 Task: Set "Session description" for standard stream output to "session for muxer".
Action: Mouse moved to (99, 11)
Screenshot: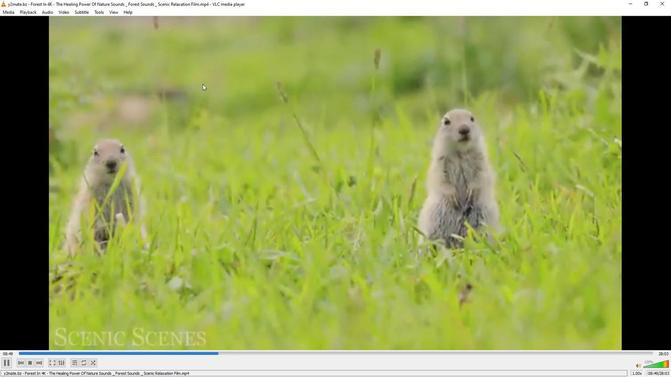 
Action: Mouse pressed left at (99, 11)
Screenshot: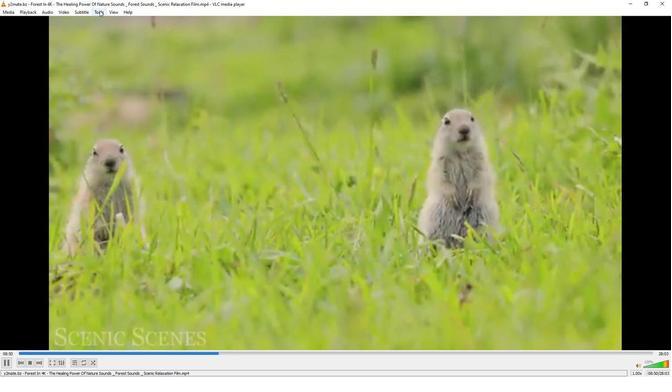 
Action: Mouse moved to (115, 95)
Screenshot: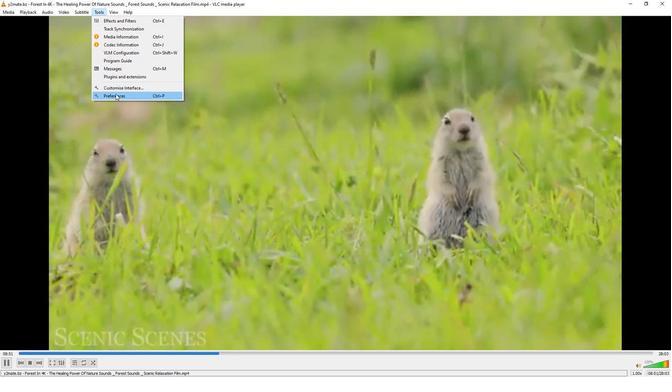 
Action: Mouse pressed left at (115, 95)
Screenshot: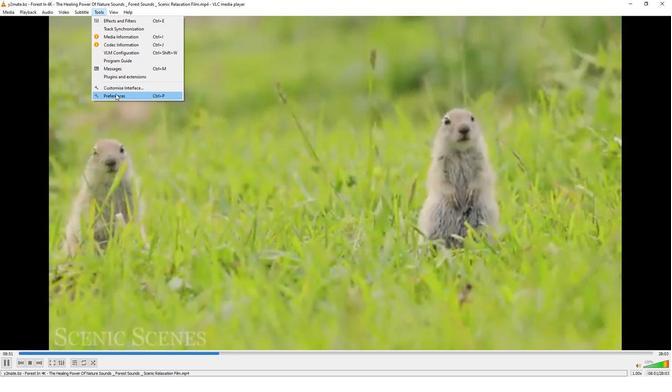 
Action: Mouse moved to (221, 308)
Screenshot: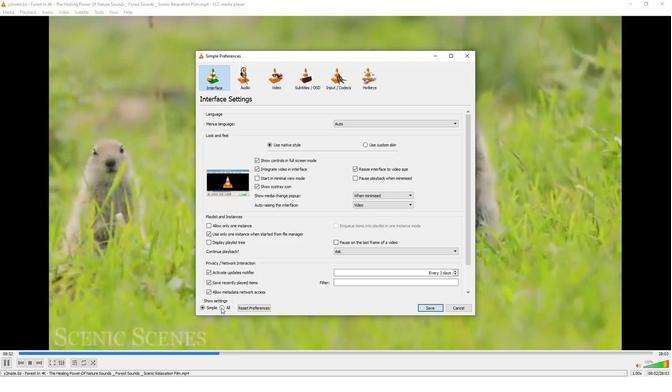 
Action: Mouse pressed left at (221, 308)
Screenshot: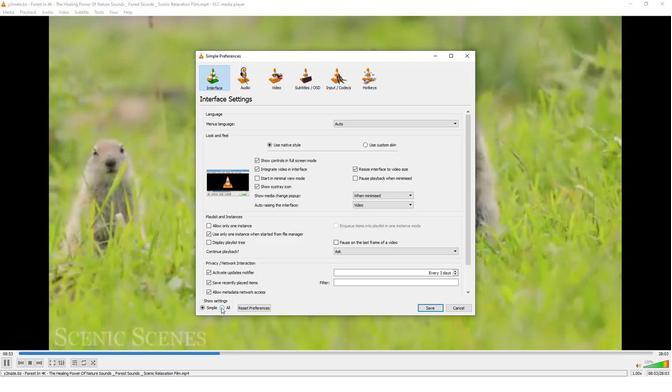 
Action: Mouse moved to (213, 234)
Screenshot: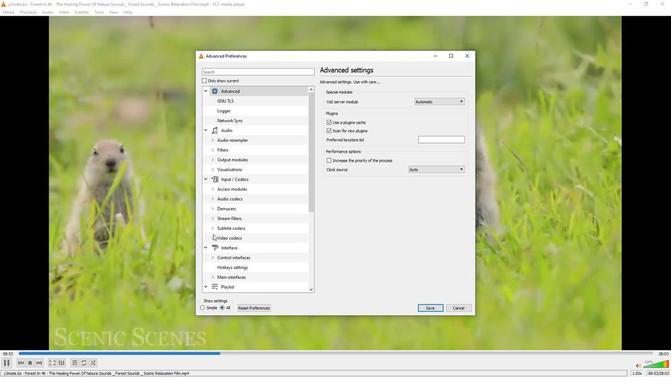 
Action: Mouse scrolled (213, 233) with delta (0, 0)
Screenshot: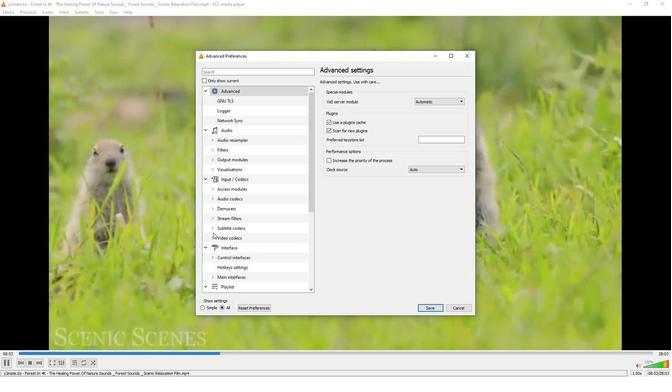 
Action: Mouse moved to (213, 233)
Screenshot: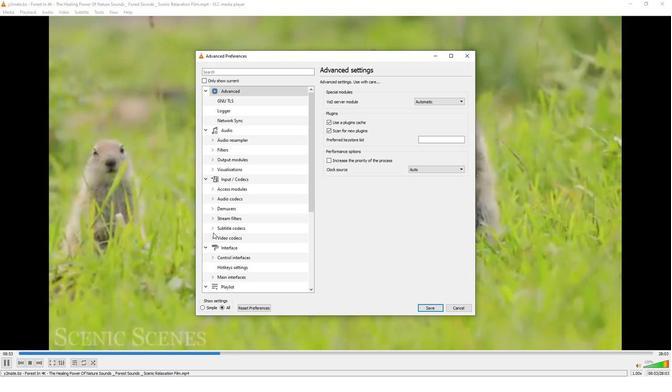 
Action: Mouse scrolled (213, 233) with delta (0, 0)
Screenshot: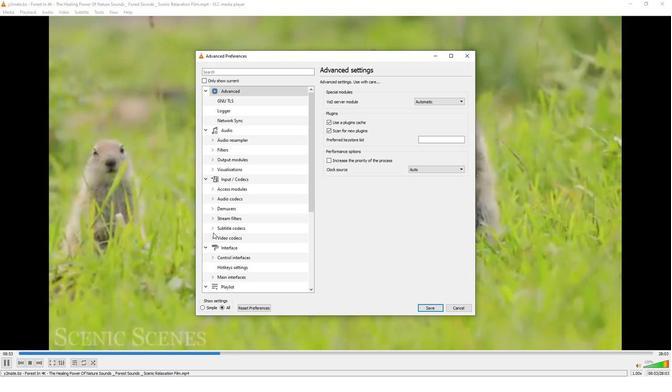 
Action: Mouse moved to (213, 230)
Screenshot: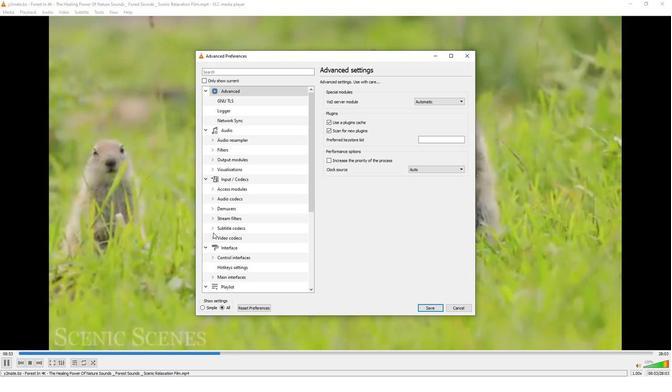 
Action: Mouse scrolled (213, 230) with delta (0, 0)
Screenshot: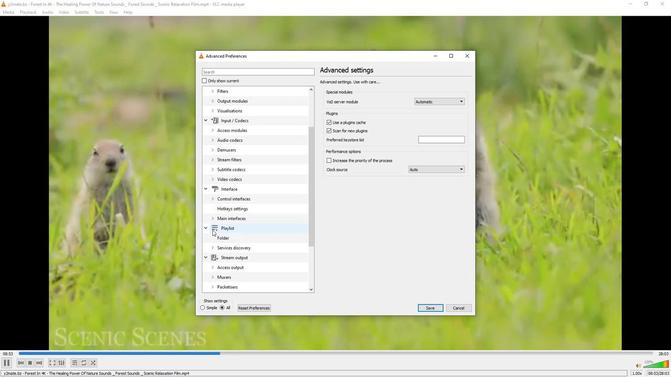 
Action: Mouse moved to (212, 230)
Screenshot: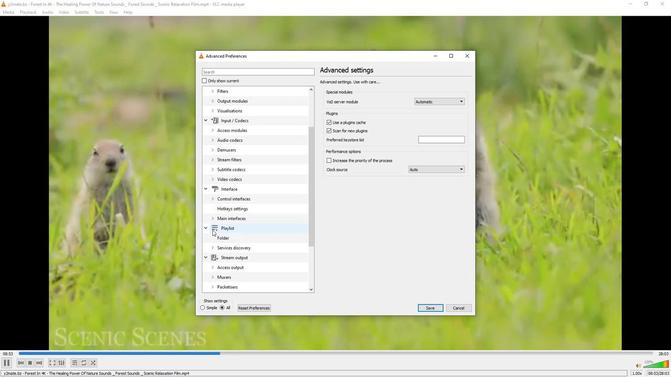 
Action: Mouse scrolled (212, 229) with delta (0, 0)
Screenshot: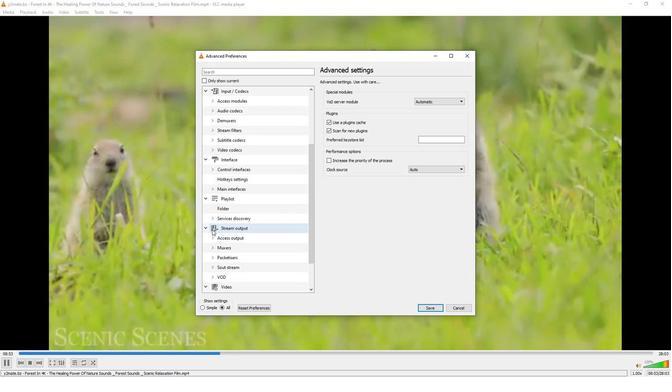 
Action: Mouse moved to (212, 228)
Screenshot: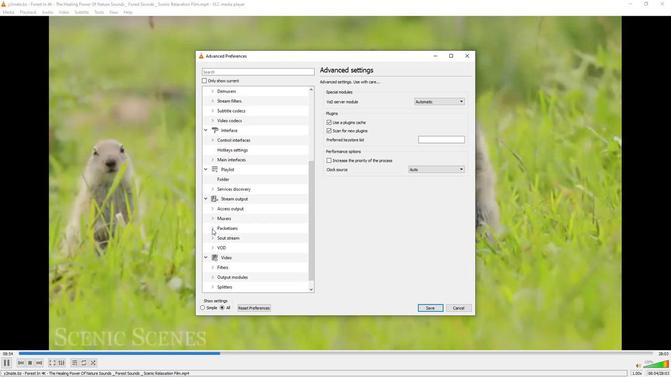 
Action: Mouse scrolled (212, 228) with delta (0, 0)
Screenshot: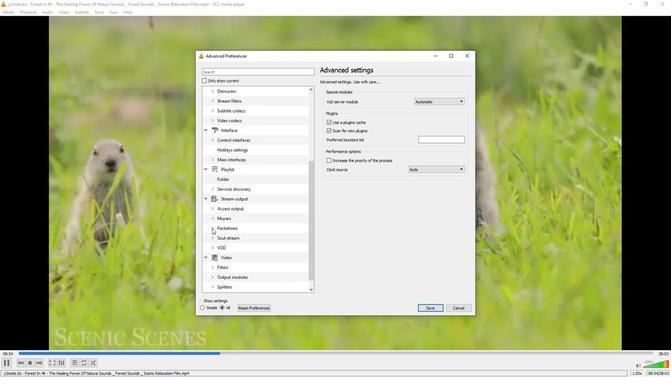 
Action: Mouse scrolled (212, 228) with delta (0, 0)
Screenshot: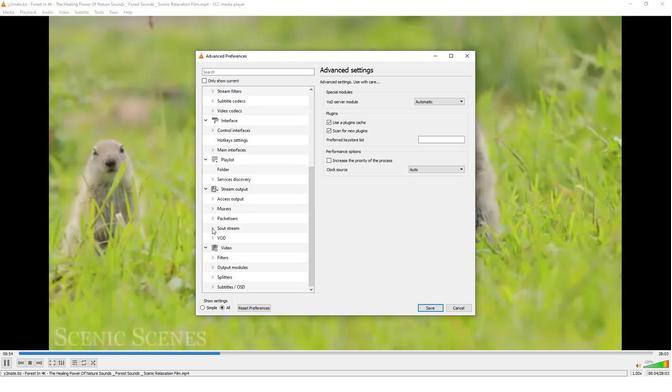 
Action: Mouse moved to (212, 229)
Screenshot: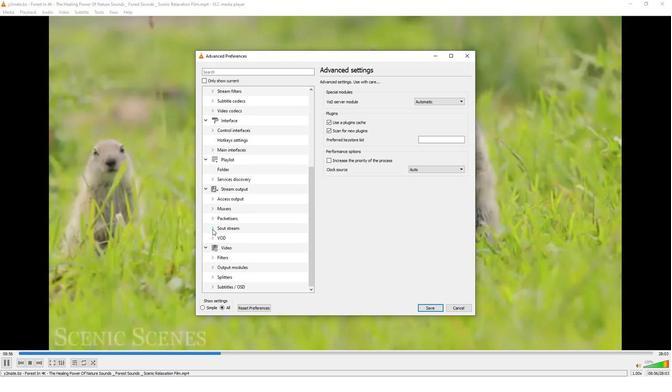 
Action: Mouse pressed left at (212, 229)
Screenshot: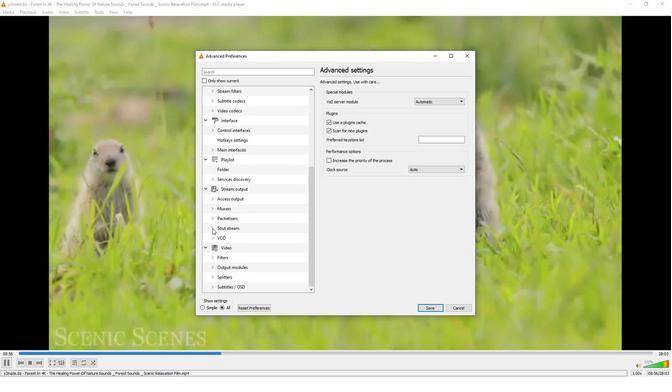 
Action: Mouse moved to (225, 242)
Screenshot: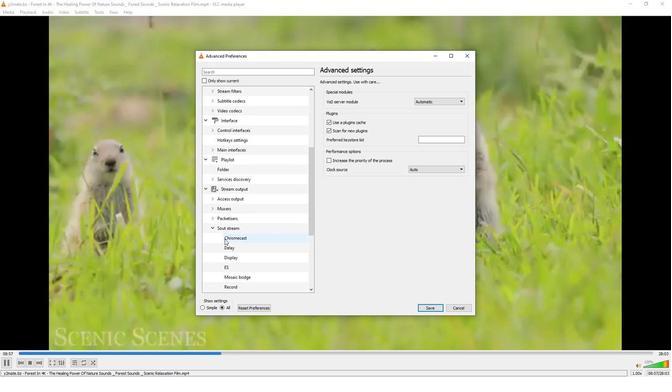 
Action: Mouse scrolled (225, 241) with delta (0, 0)
Screenshot: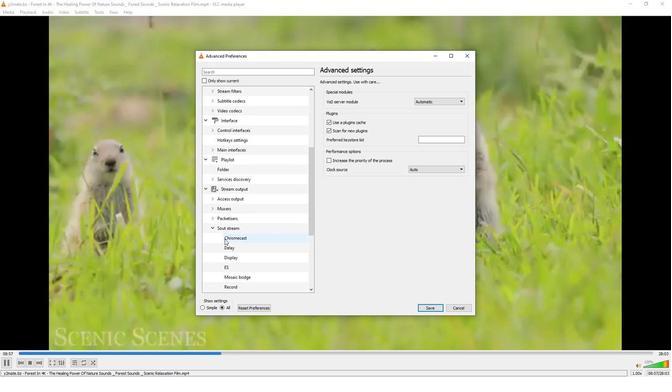 
Action: Mouse moved to (225, 242)
Screenshot: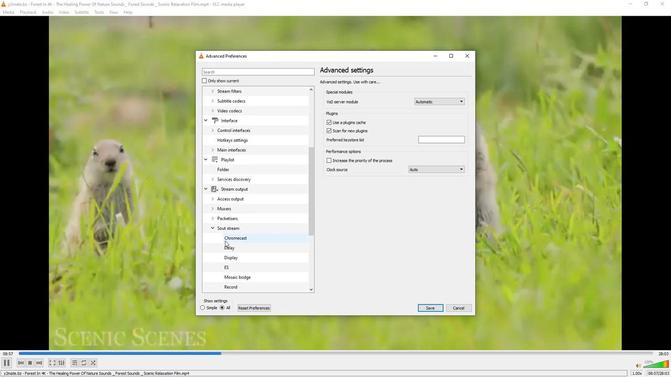 
Action: Mouse scrolled (225, 242) with delta (0, 0)
Screenshot: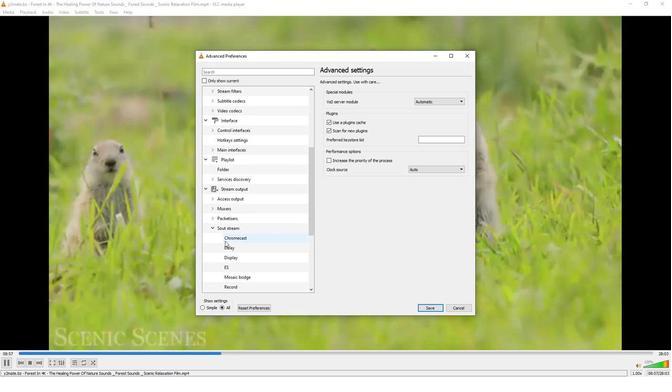 
Action: Mouse moved to (232, 258)
Screenshot: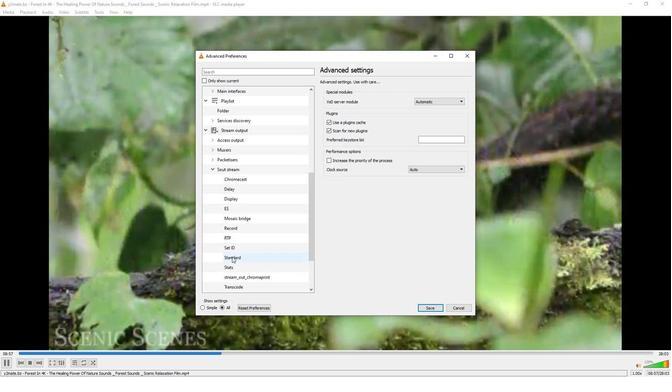 
Action: Mouse pressed left at (232, 258)
Screenshot: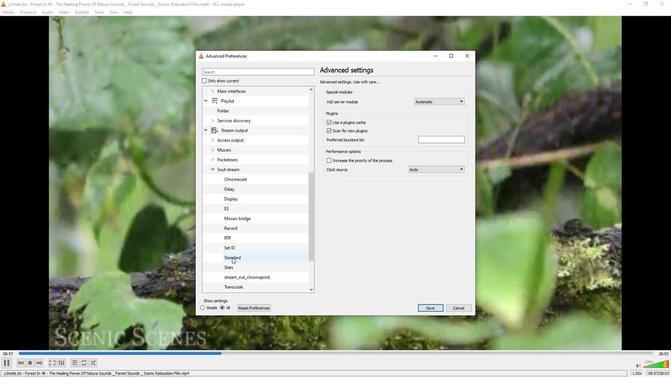
Action: Mouse moved to (430, 157)
Screenshot: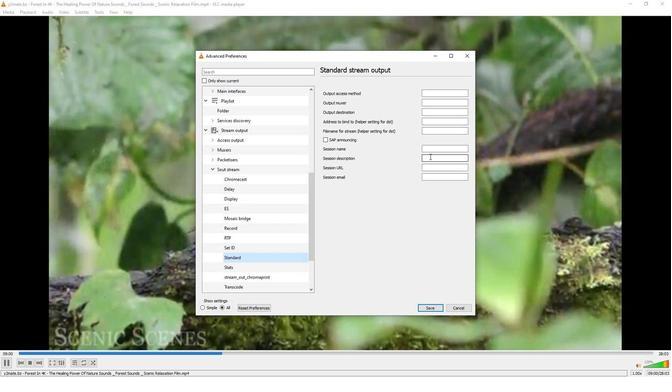 
Action: Mouse pressed left at (430, 157)
Screenshot: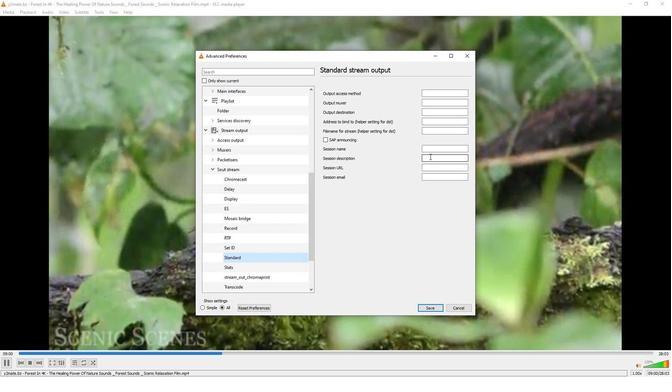 
Action: Key pressed sw<Key.backspace>ession<Key.space>for<Key.space>muxer
Screenshot: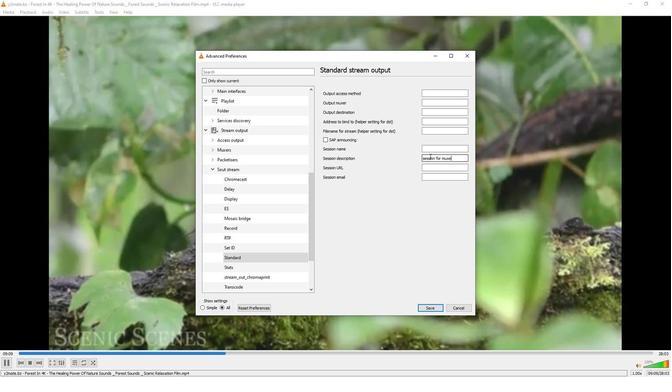 
